 Task: Set the Shipping contact to 'does not match regex' while find customer
Action: Mouse moved to (157, 18)
Screenshot: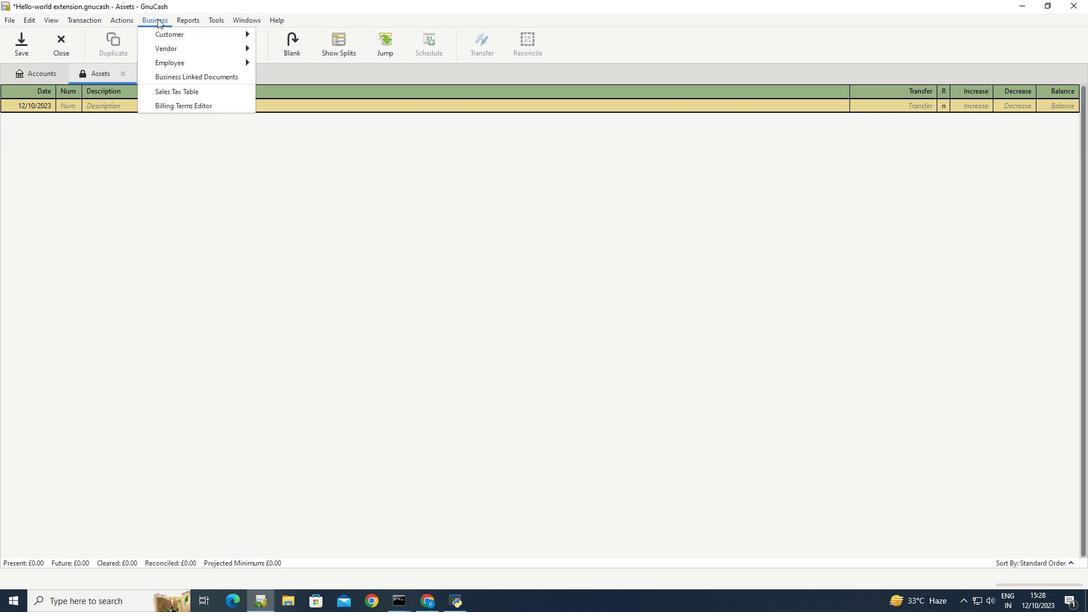 
Action: Mouse pressed left at (157, 18)
Screenshot: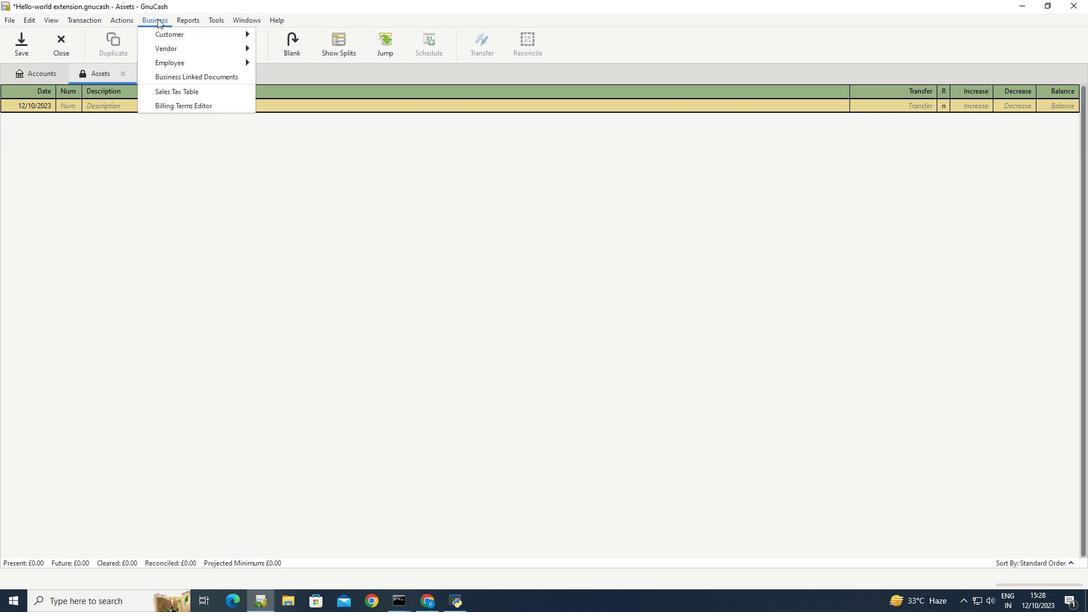
Action: Mouse moved to (285, 61)
Screenshot: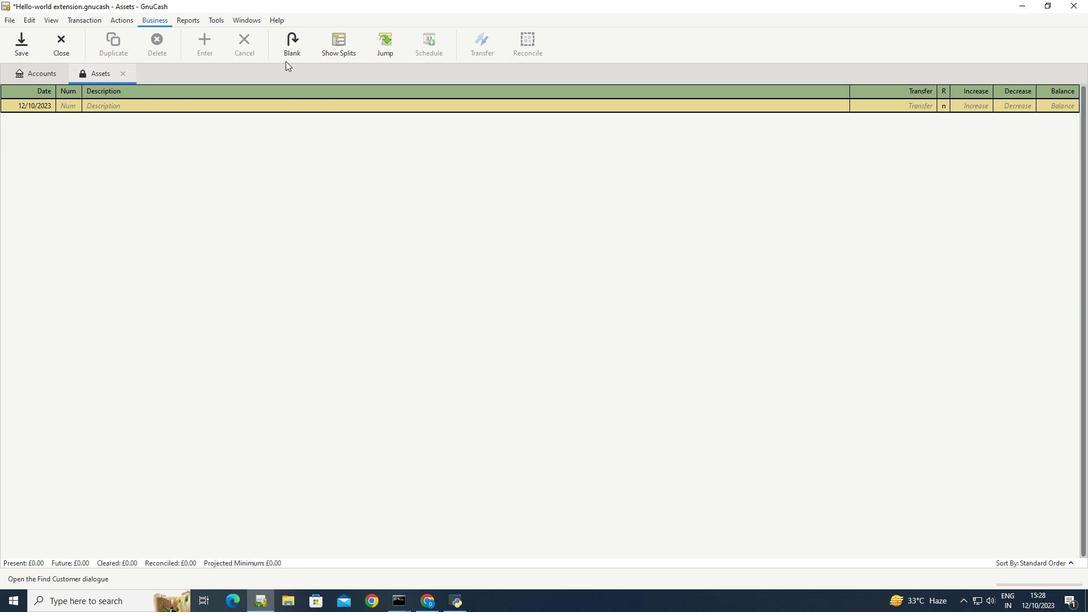 
Action: Mouse pressed left at (285, 61)
Screenshot: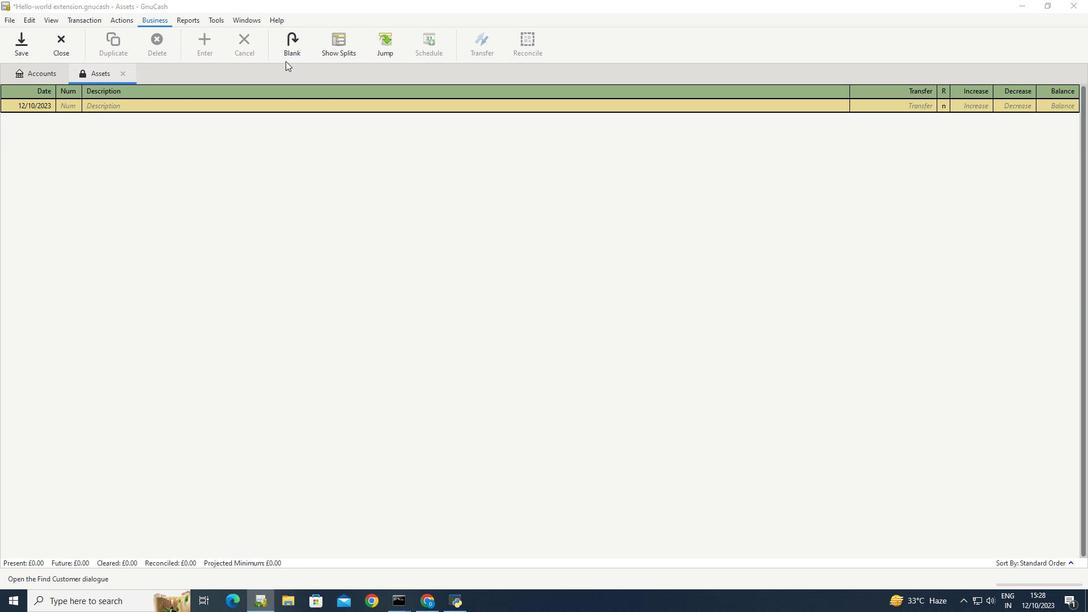 
Action: Mouse moved to (428, 269)
Screenshot: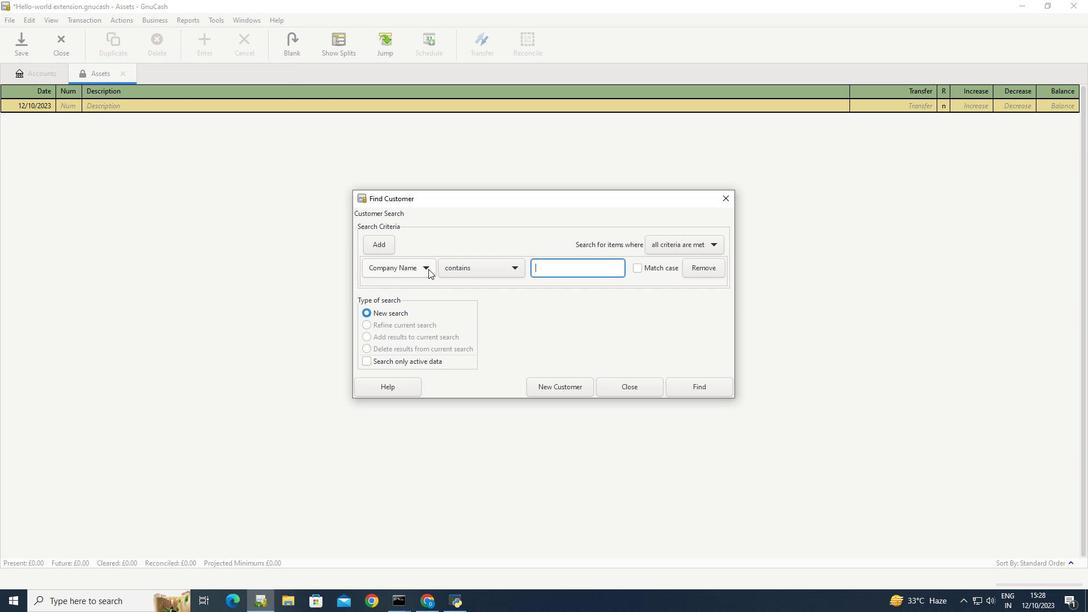 
Action: Mouse pressed left at (428, 269)
Screenshot: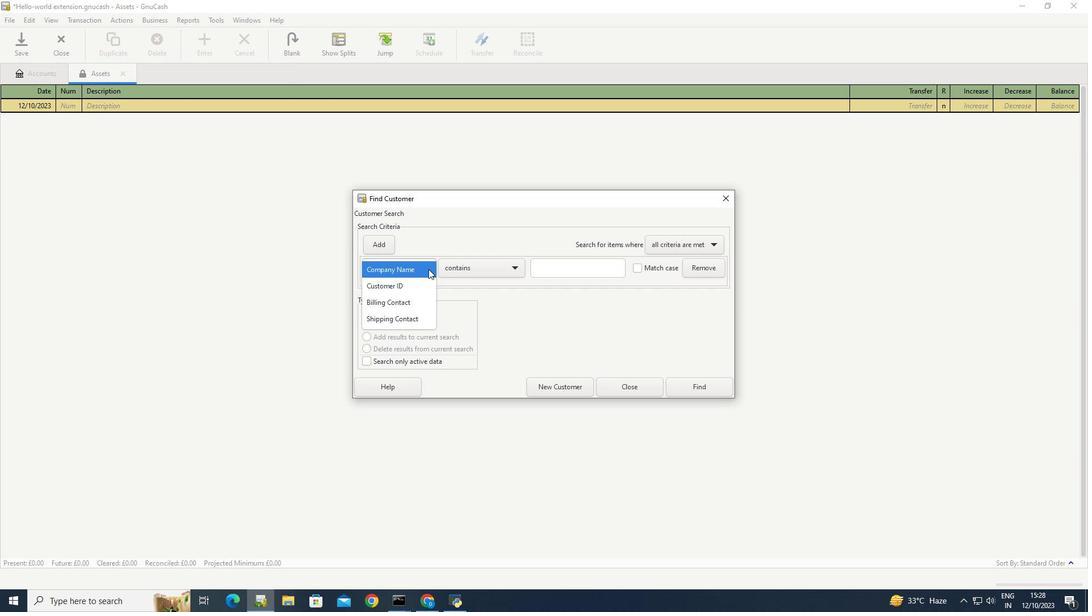 
Action: Mouse moved to (415, 319)
Screenshot: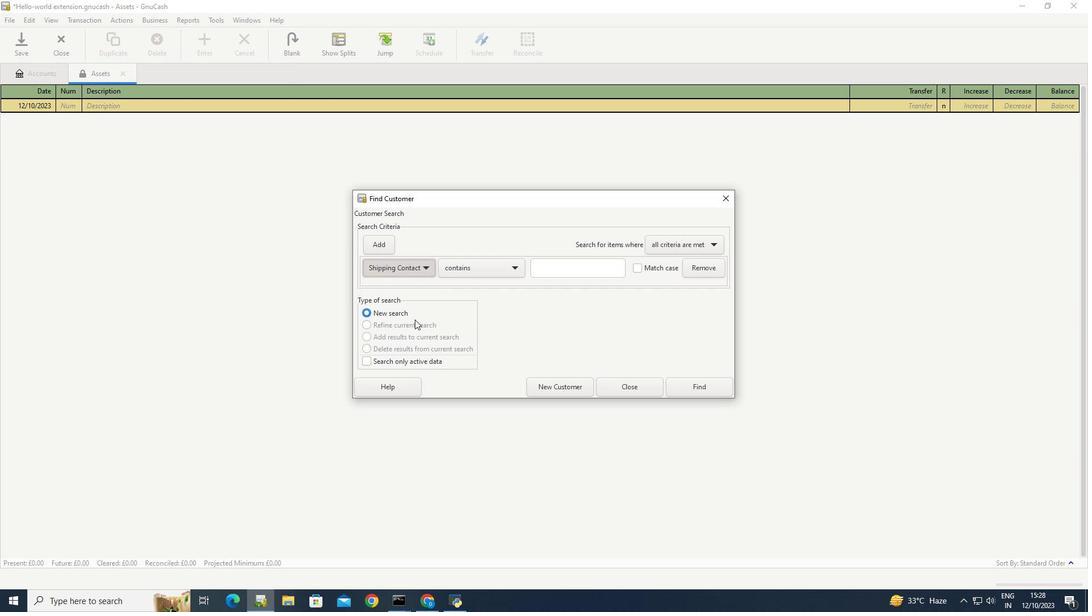 
Action: Mouse pressed left at (415, 319)
Screenshot: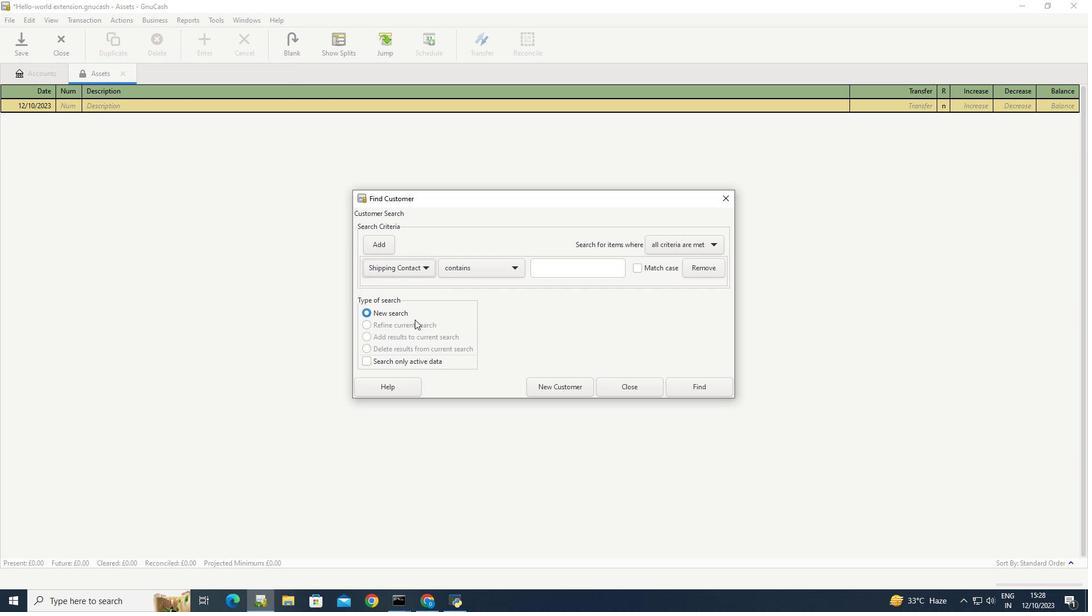 
Action: Mouse moved to (514, 266)
Screenshot: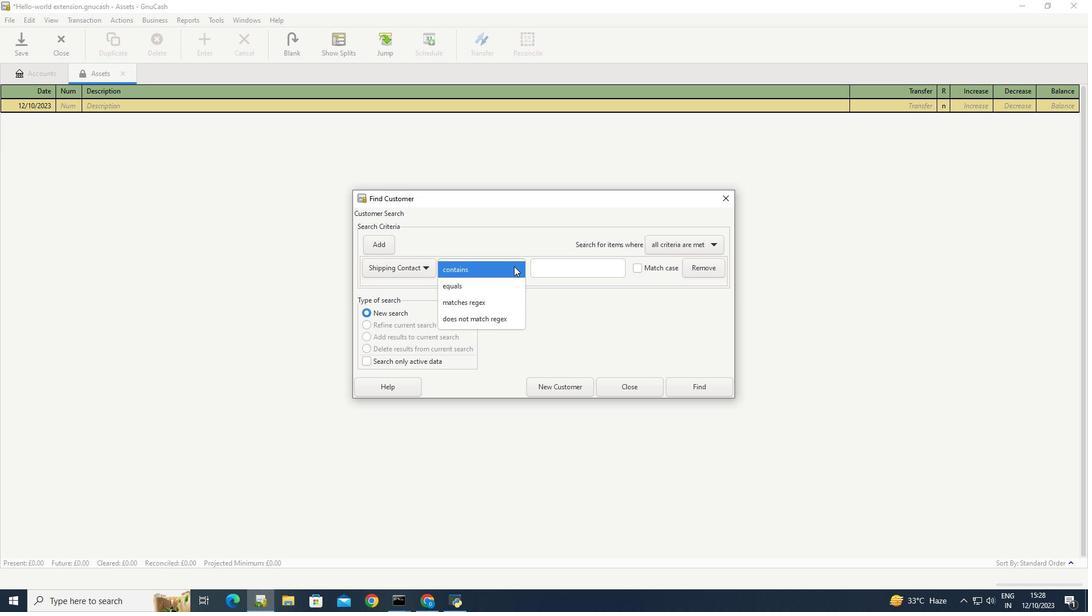 
Action: Mouse pressed left at (514, 266)
Screenshot: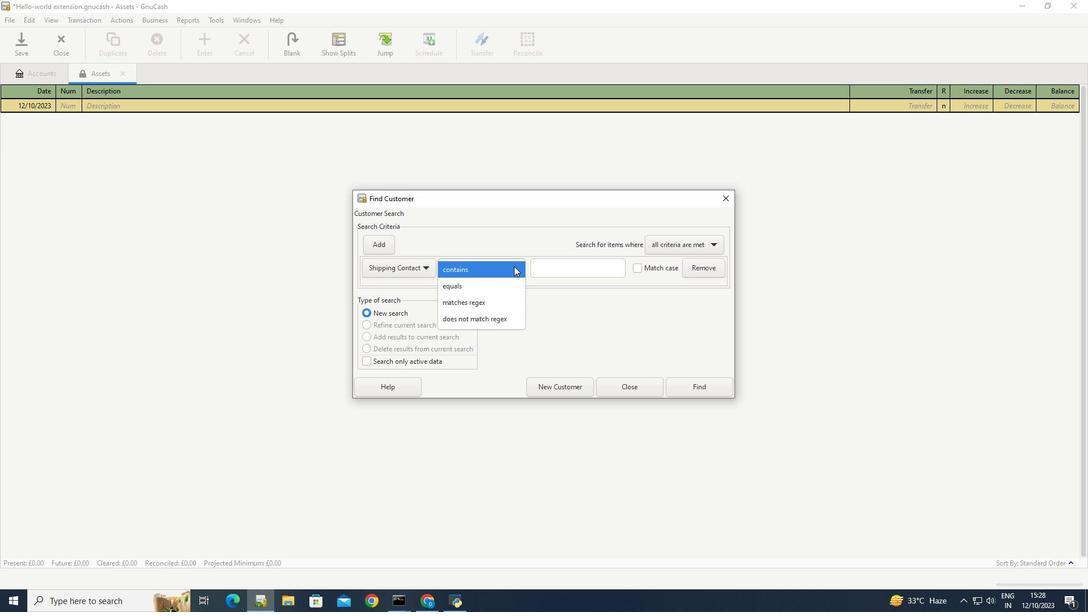 
Action: Mouse moved to (492, 316)
Screenshot: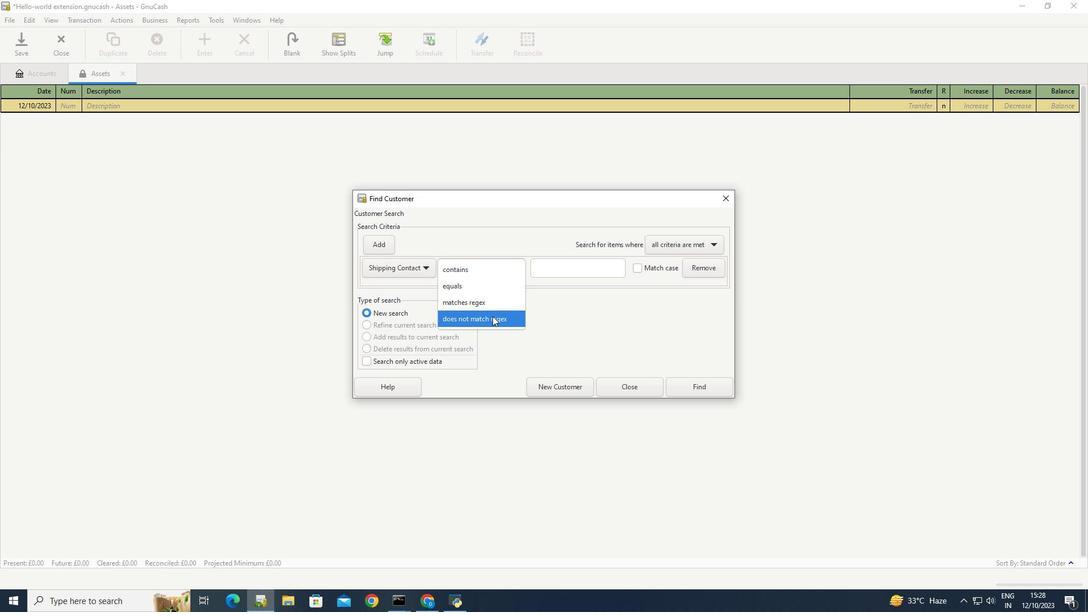 
Action: Mouse pressed left at (492, 316)
Screenshot: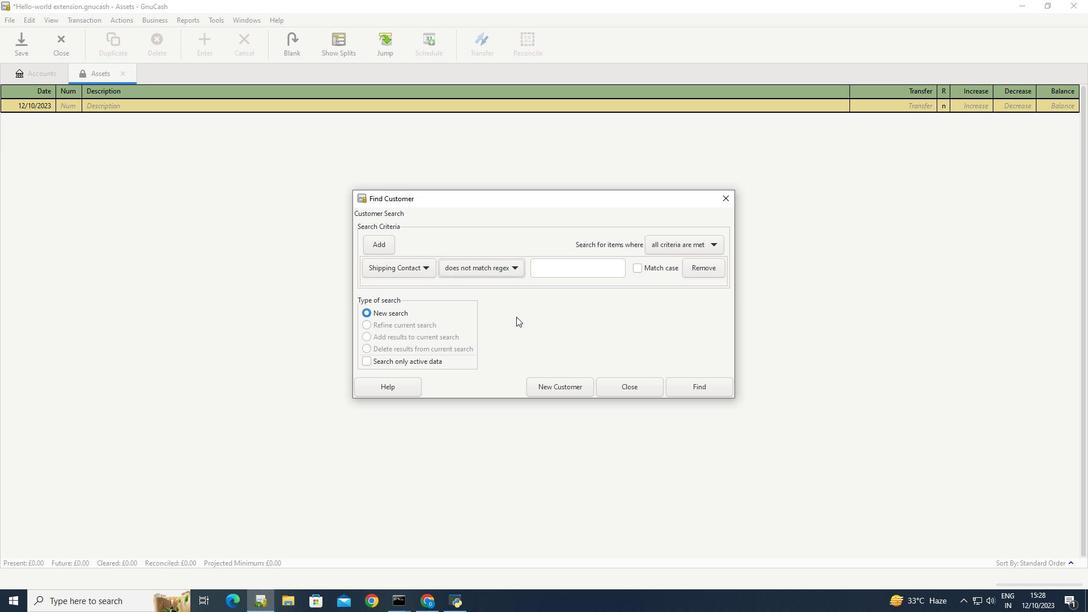 
Action: Mouse moved to (527, 319)
Screenshot: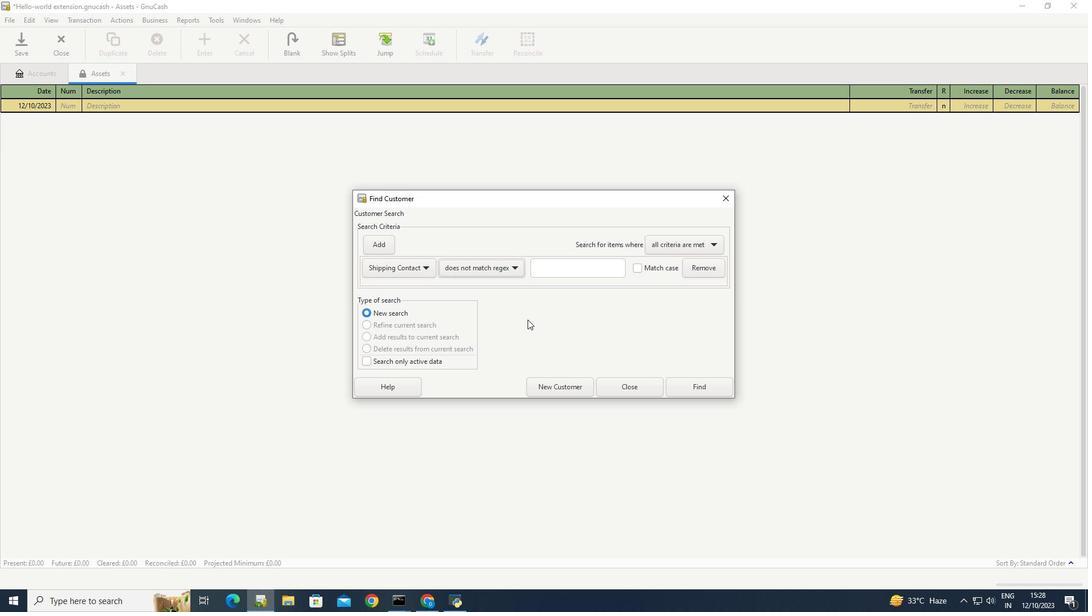 
Action: Mouse pressed left at (527, 319)
Screenshot: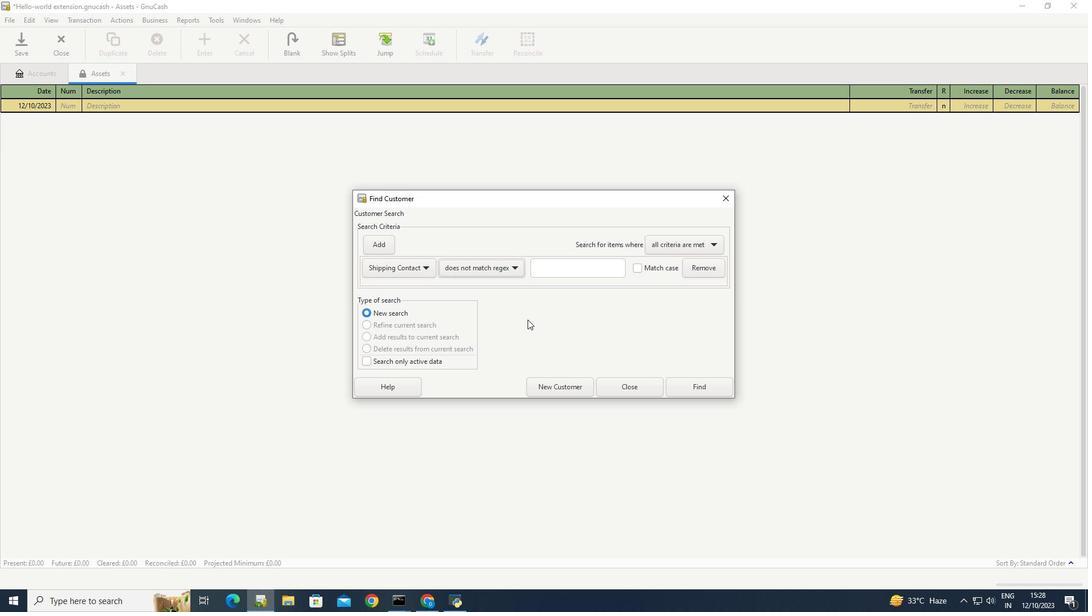 
